 Task: Create a task  Implement a chatbot for customer support , assign it to team member softage.7@softage.net in the project Trex and update the status of the task to  On Track  , set the priority of the task to High.
Action: Mouse moved to (22, 47)
Screenshot: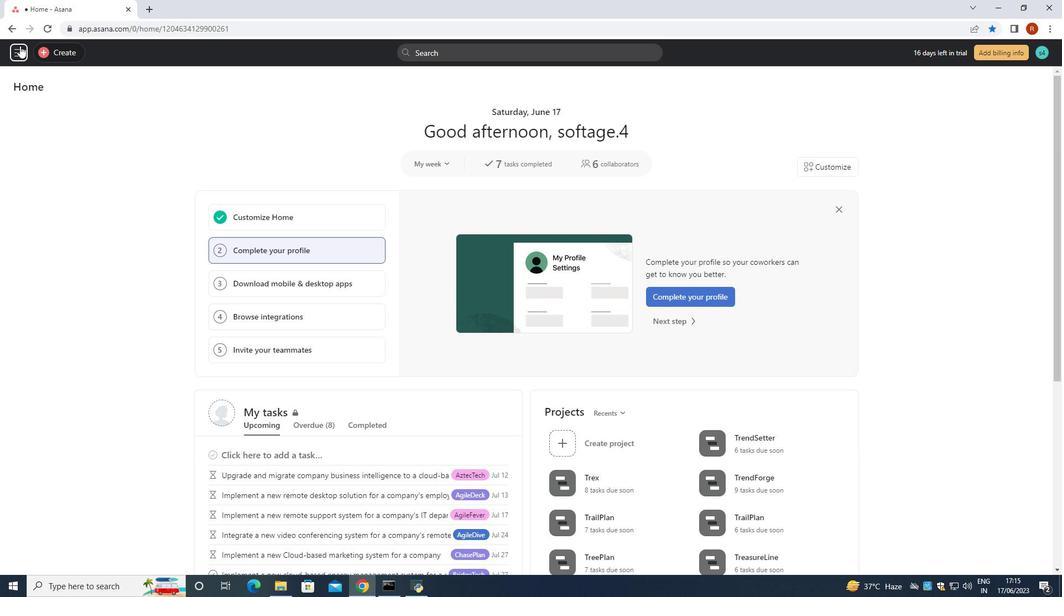 
Action: Mouse pressed left at (22, 47)
Screenshot: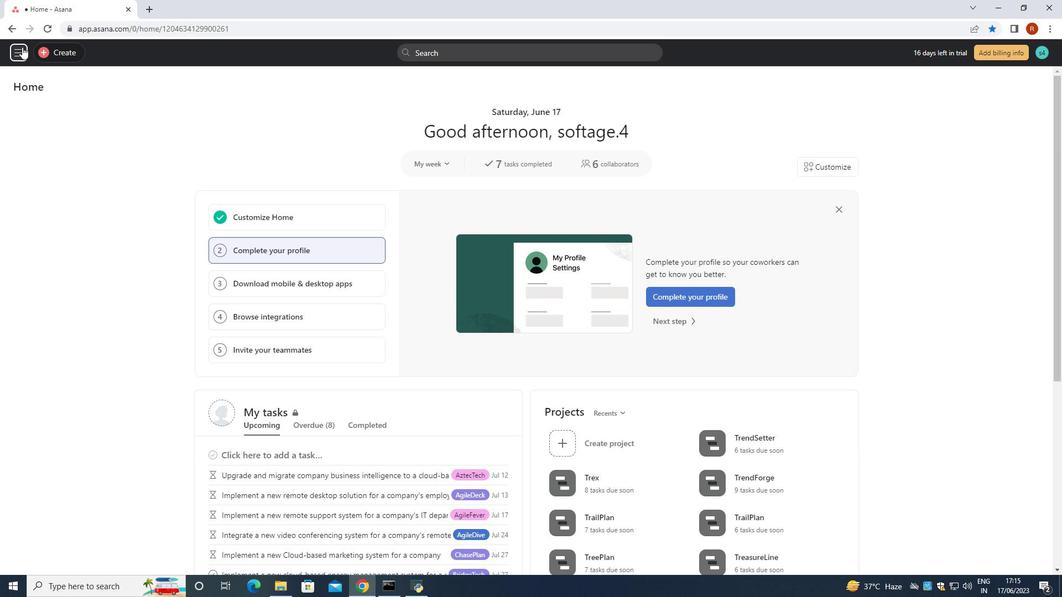 
Action: Mouse moved to (60, 330)
Screenshot: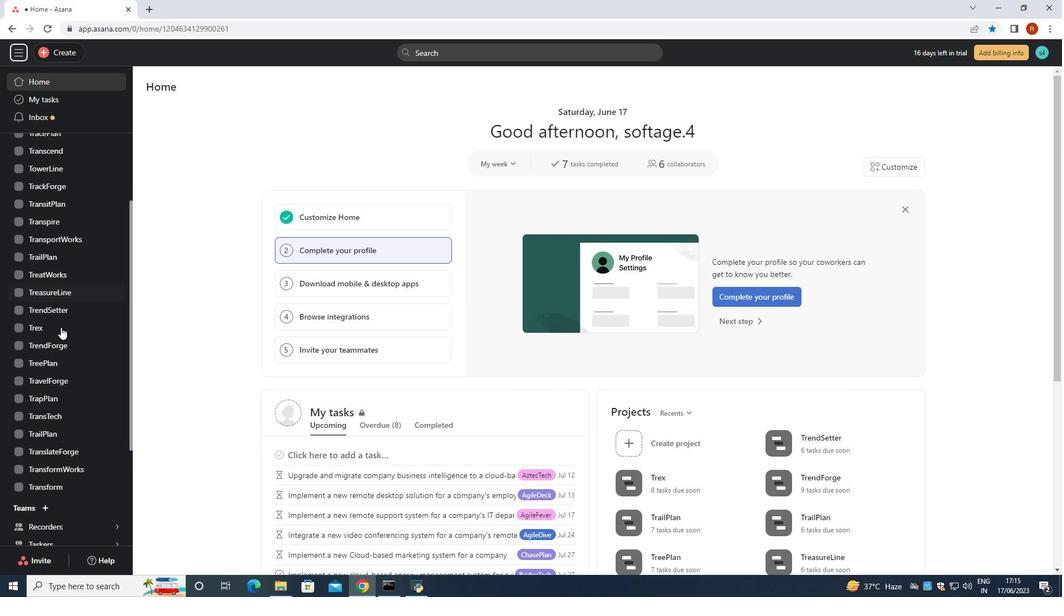 
Action: Mouse pressed left at (60, 330)
Screenshot: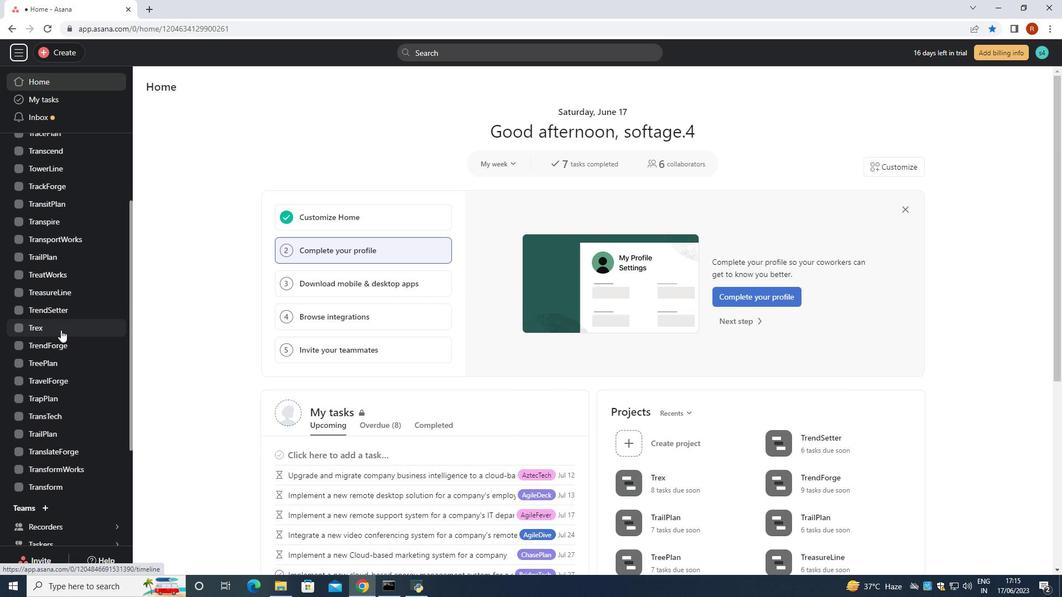 
Action: Mouse moved to (169, 138)
Screenshot: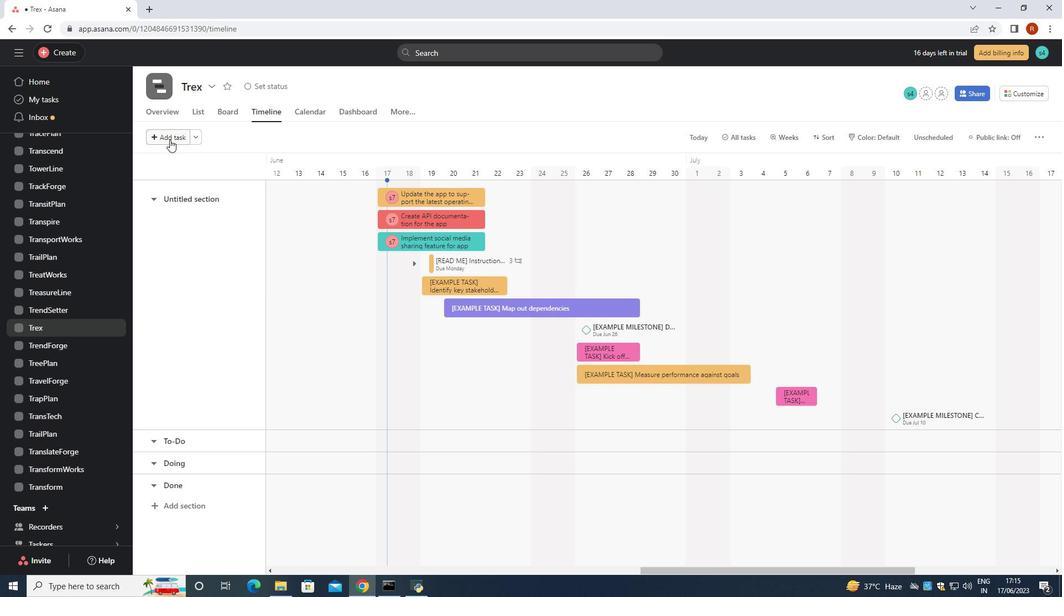 
Action: Mouse pressed left at (169, 138)
Screenshot: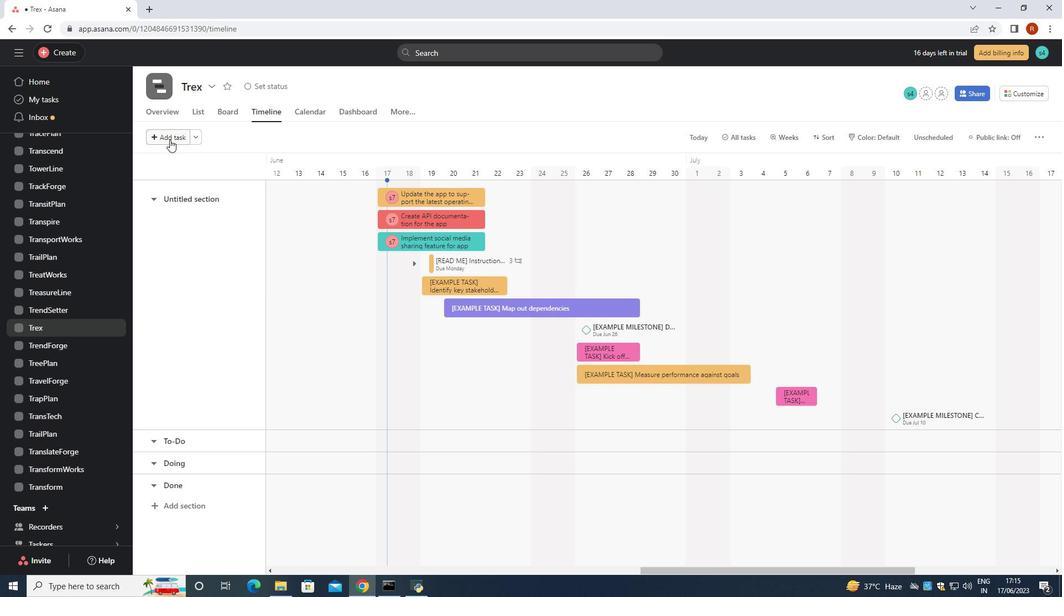 
Action: Mouse moved to (169, 137)
Screenshot: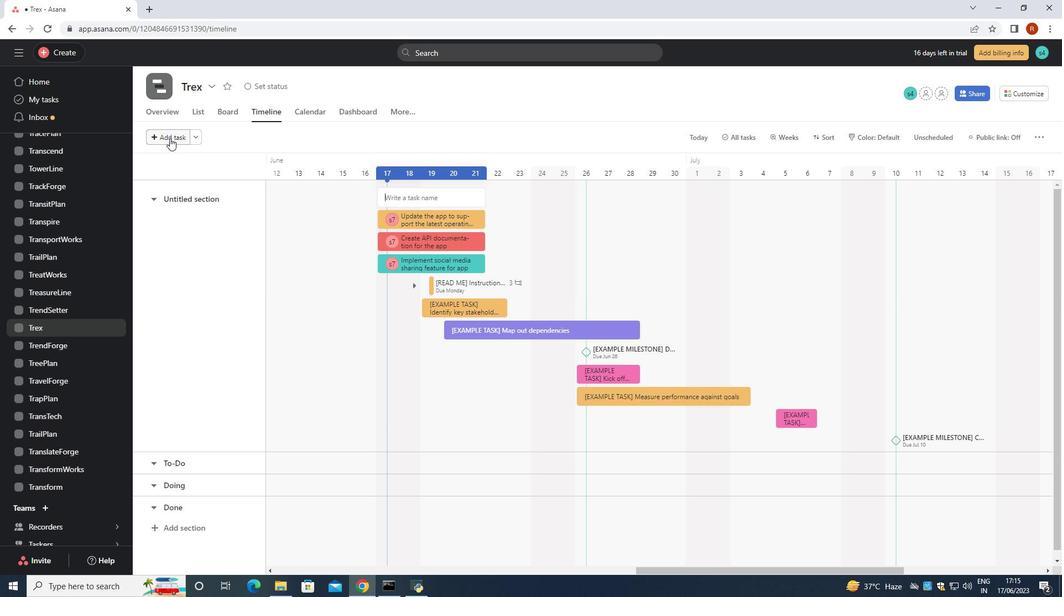 
Action: Key pressed <Key.shift>Implement<Key.space>a<Key.space>chatbot<Key.space>for<Key.space>customer<Key.space>support<Key.space><Key.enter>
Screenshot: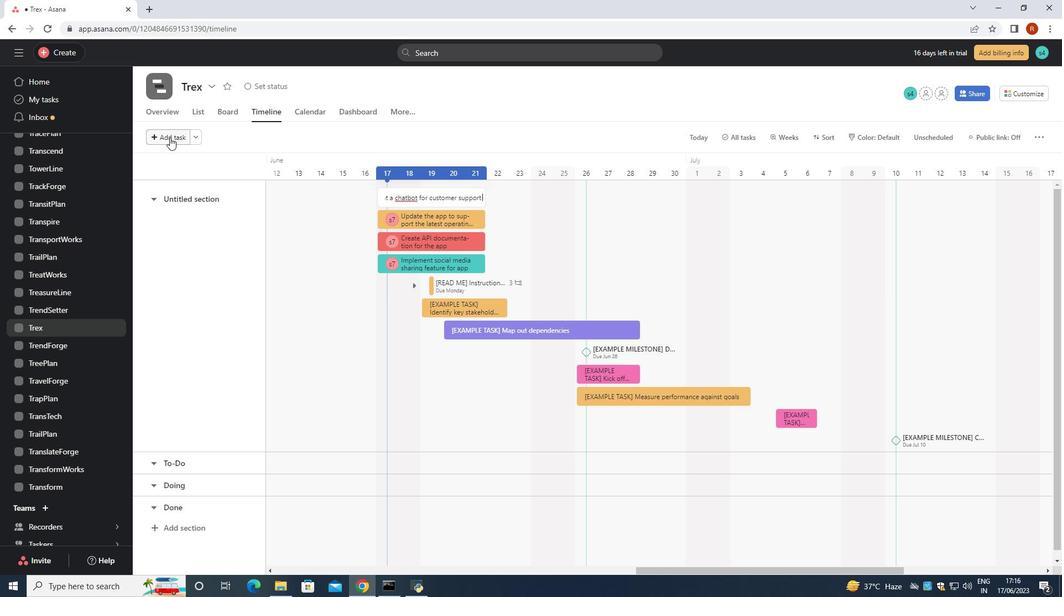 
Action: Mouse moved to (453, 197)
Screenshot: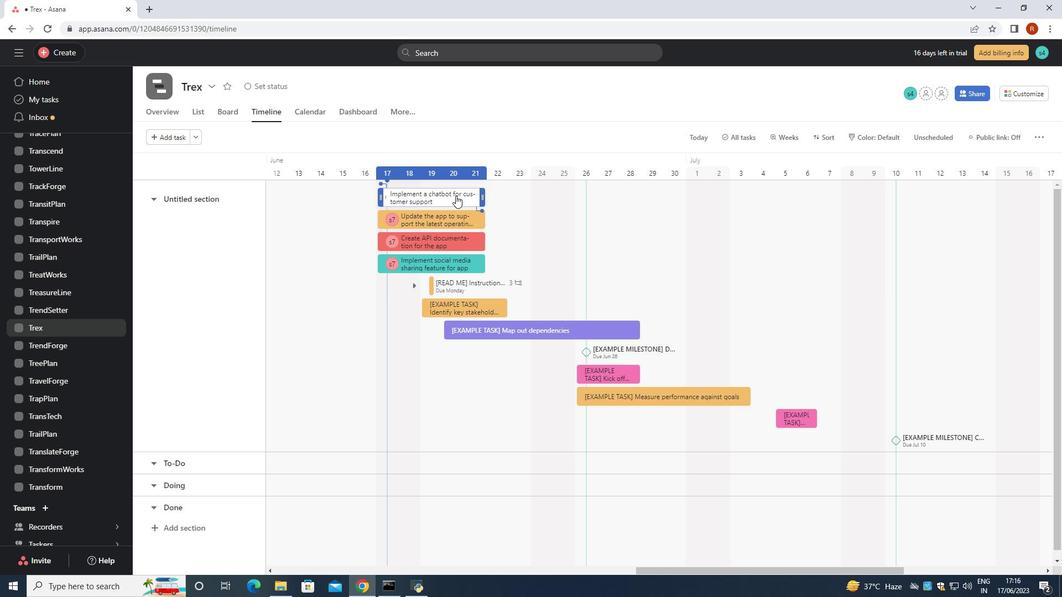 
Action: Mouse pressed left at (453, 197)
Screenshot: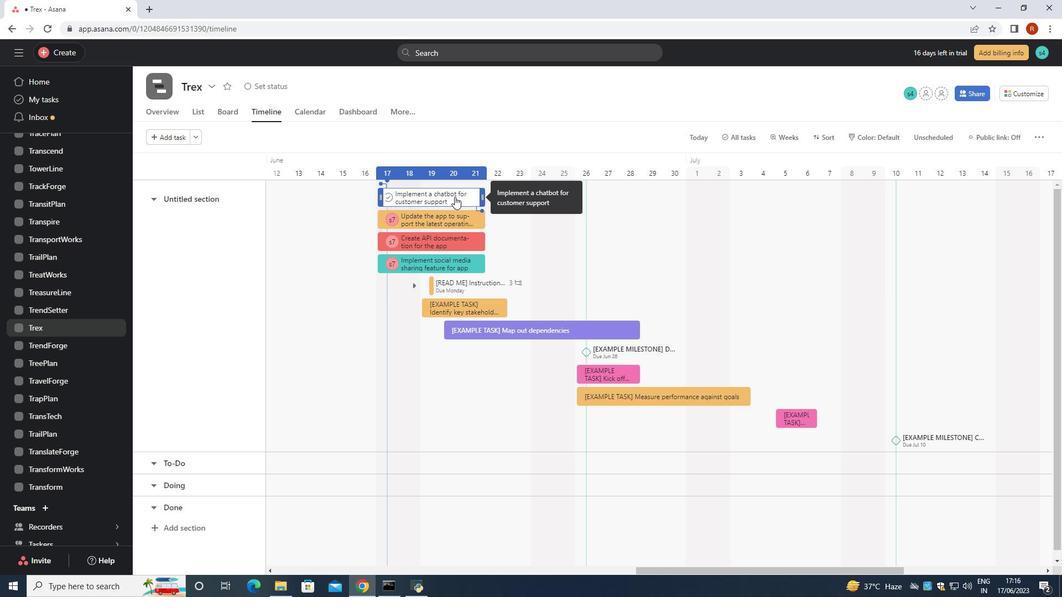 
Action: Mouse moved to (778, 198)
Screenshot: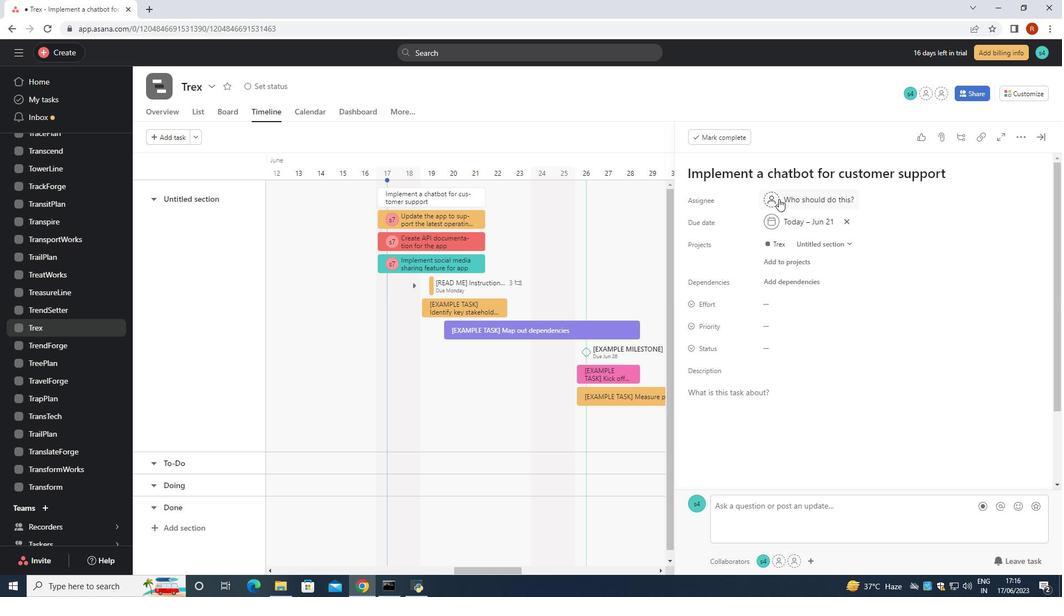 
Action: Mouse pressed left at (778, 198)
Screenshot: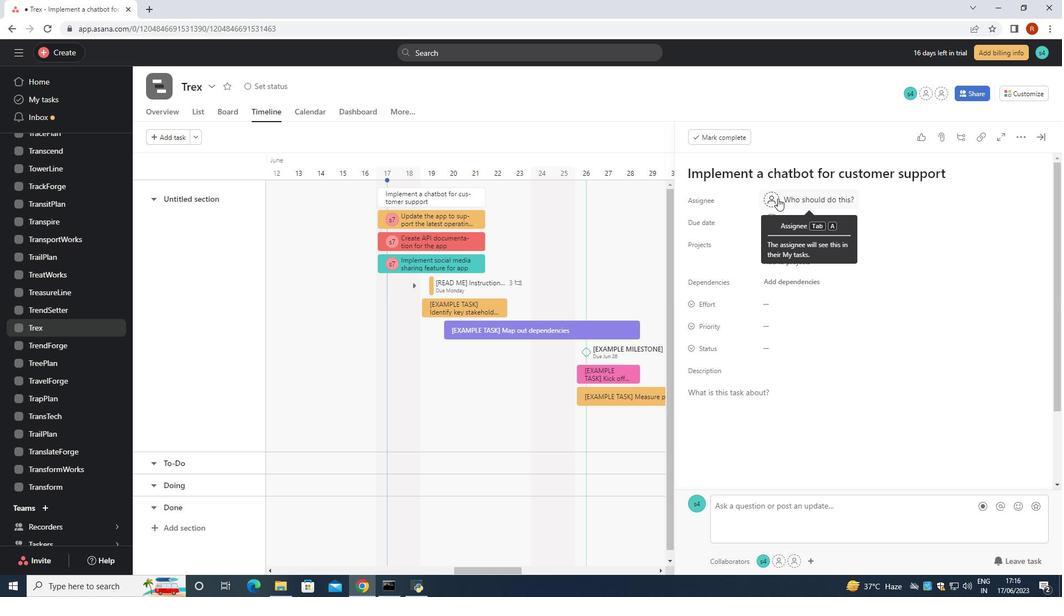 
Action: Mouse moved to (806, 203)
Screenshot: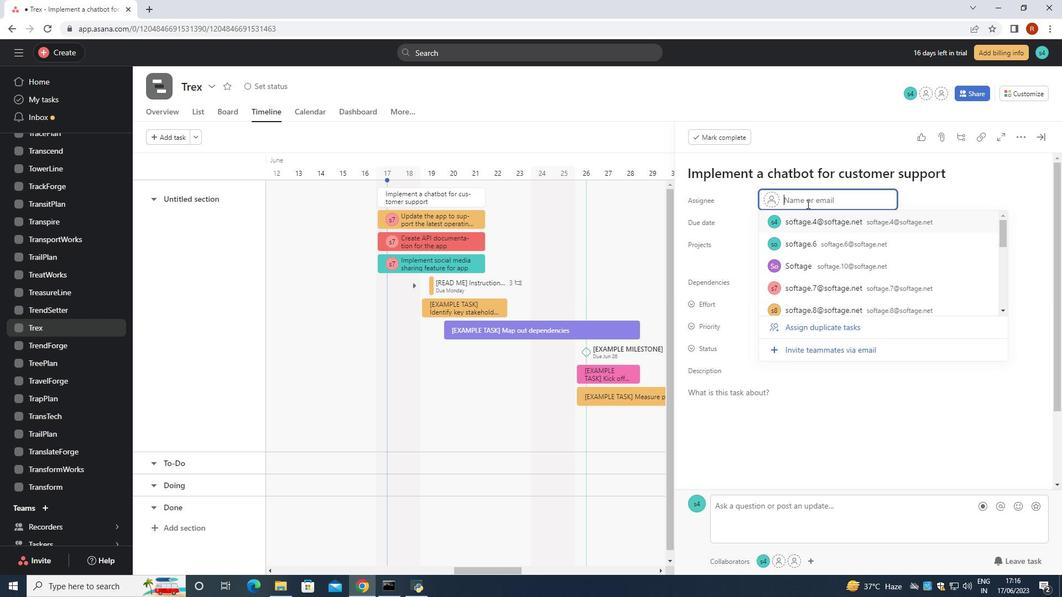 
Action: Key pressed so<Key.backspace><Key.backspace><Key.backspace><Key.backspace><Key.backspace>
Screenshot: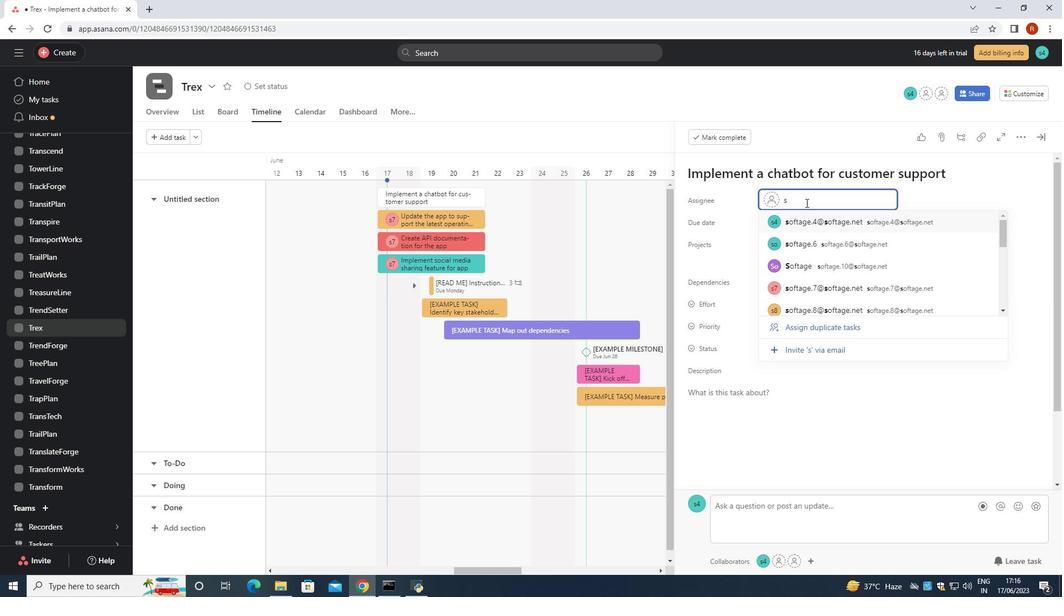 
Action: Mouse moved to (408, 202)
Screenshot: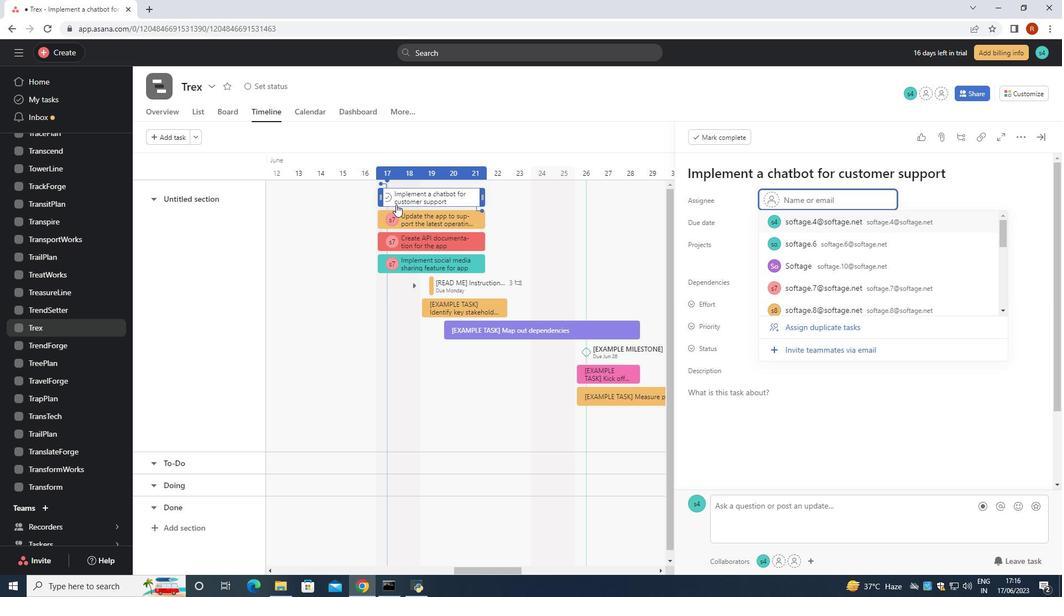 
Action: Mouse pressed left at (408, 202)
Screenshot: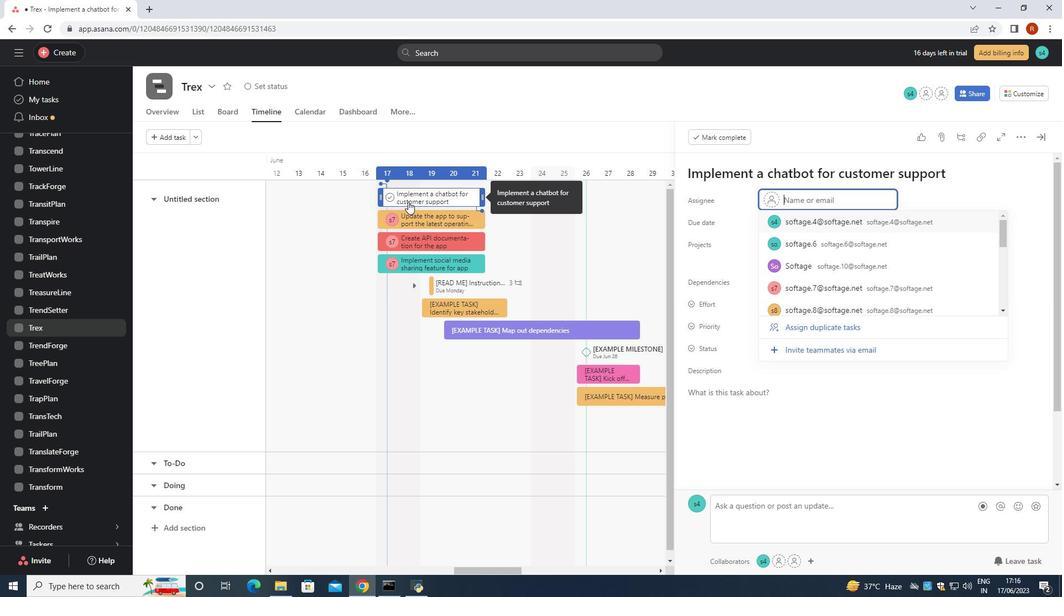 
Action: Mouse moved to (408, 201)
Screenshot: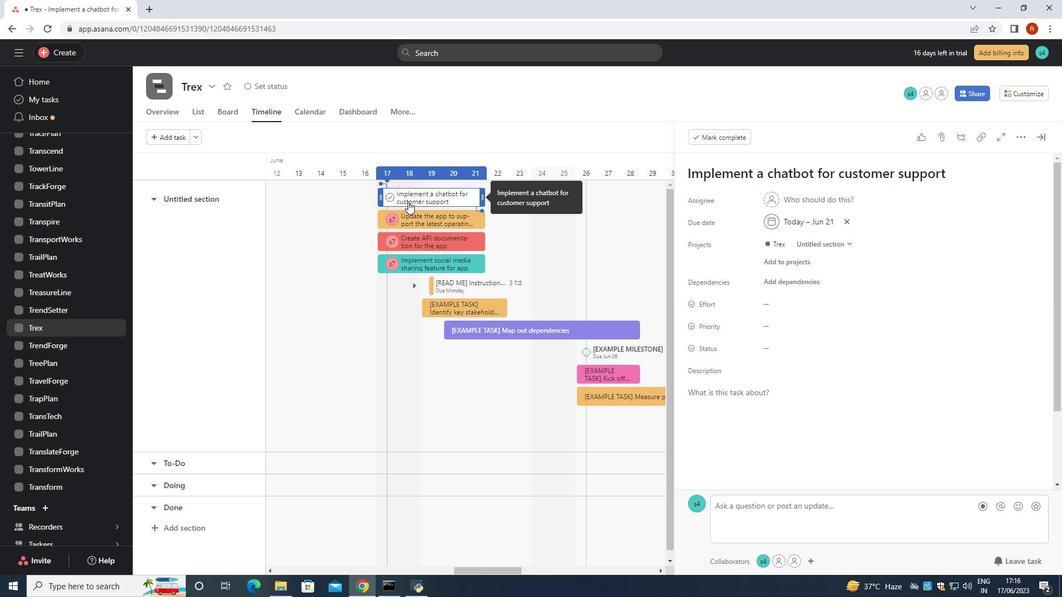 
Action: Mouse pressed left at (408, 201)
Screenshot: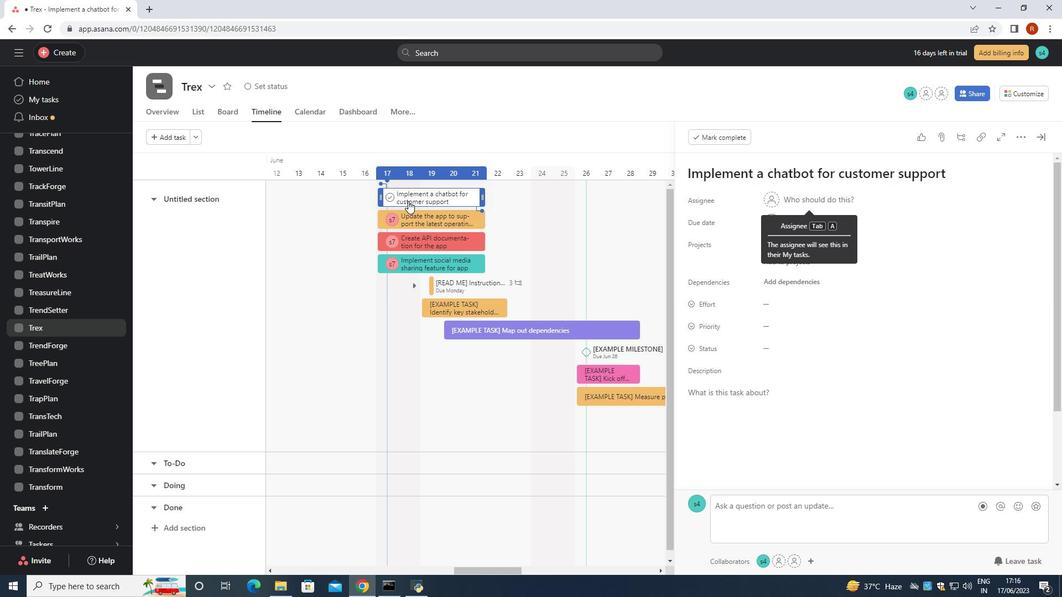 
Action: Mouse moved to (783, 202)
Screenshot: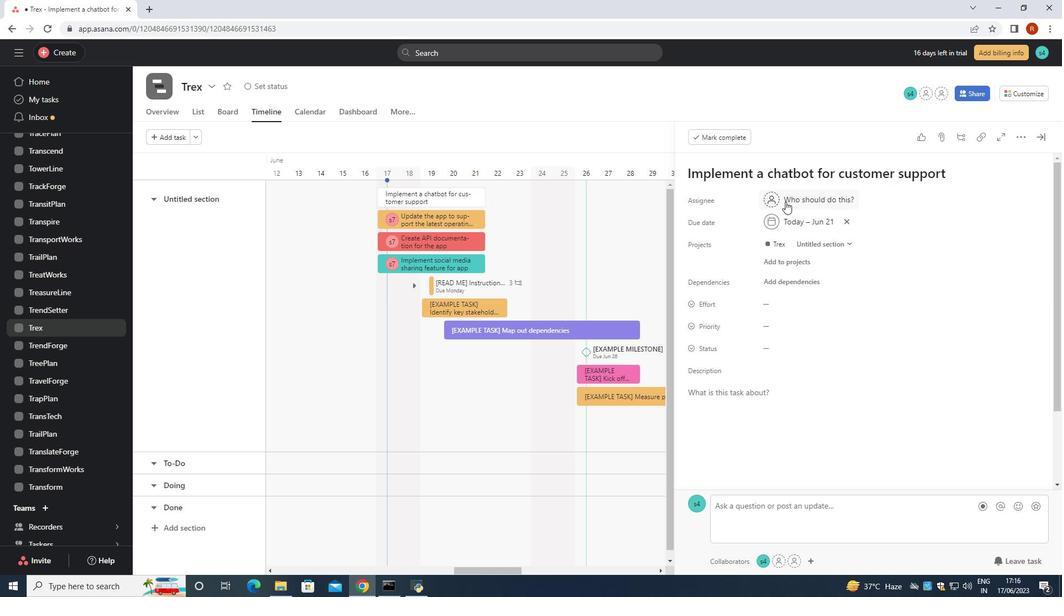 
Action: Mouse pressed left at (783, 202)
Screenshot: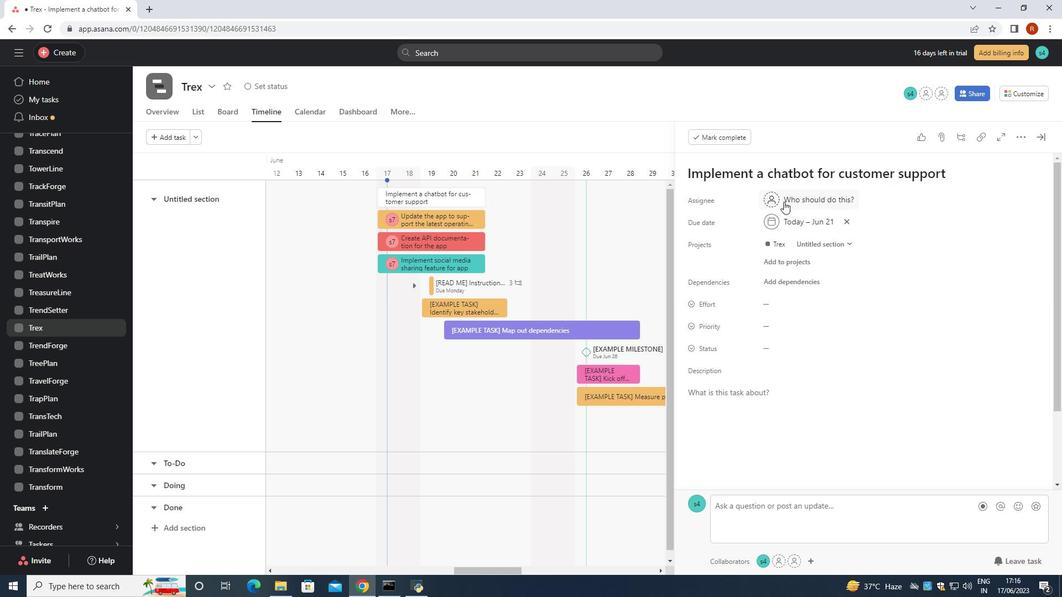 
Action: Key pressed softage.7<Key.shift>@softage.net
Screenshot: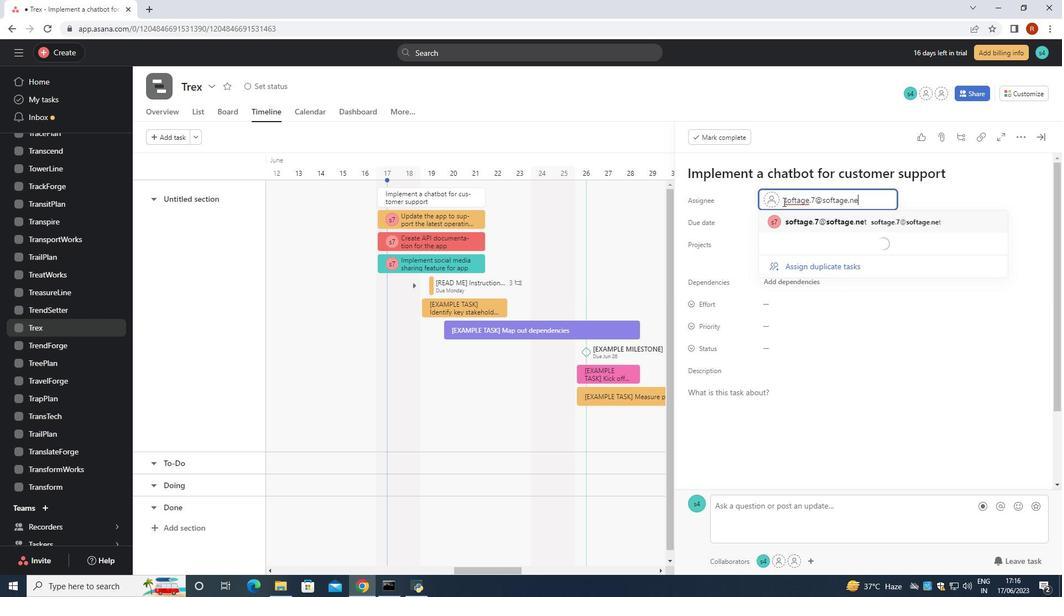 
Action: Mouse moved to (848, 222)
Screenshot: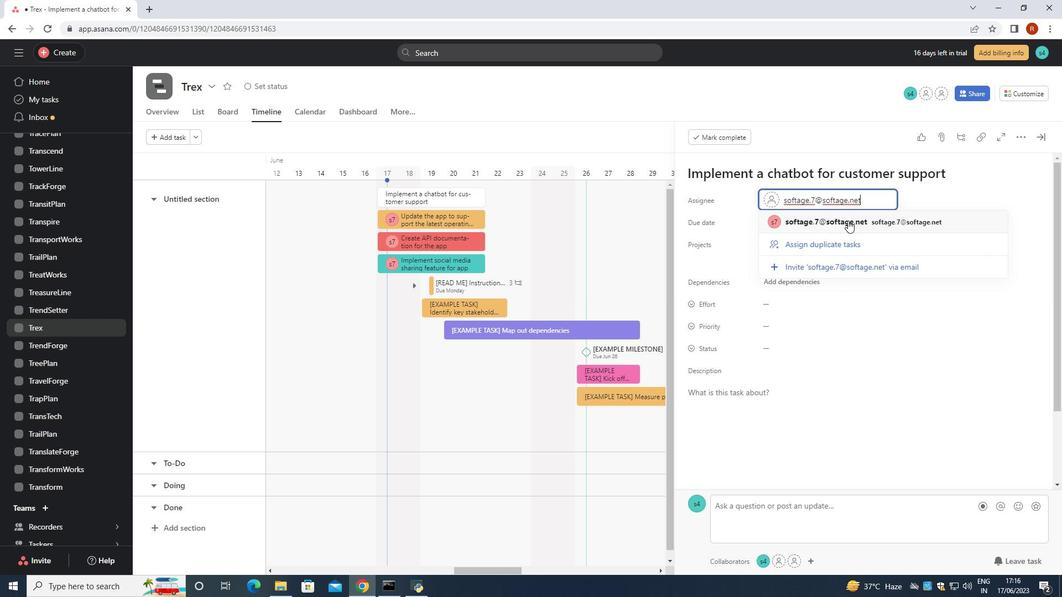 
Action: Mouse pressed left at (848, 222)
Screenshot: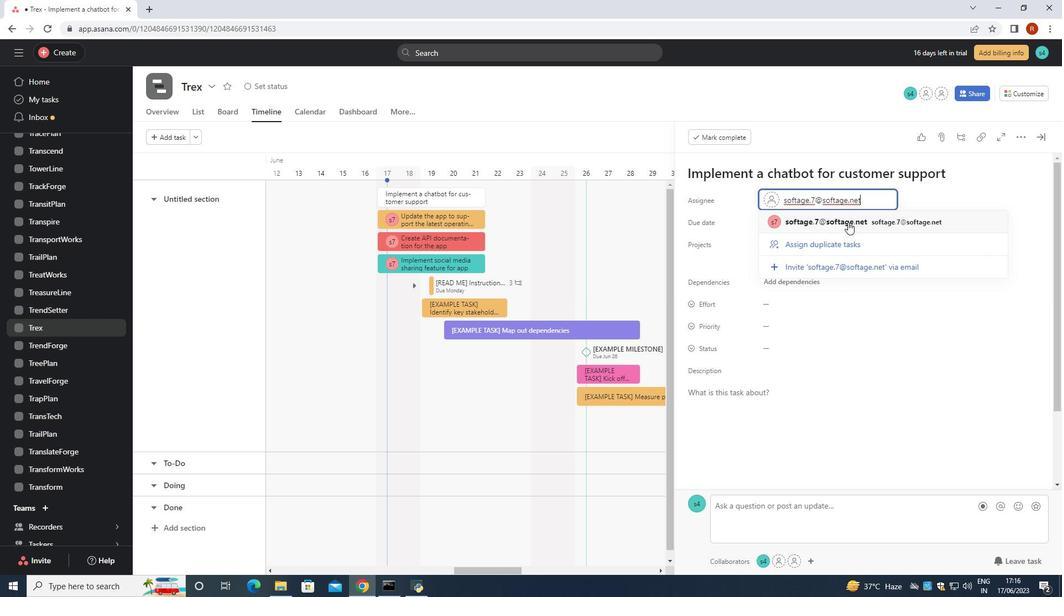
Action: Mouse moved to (777, 349)
Screenshot: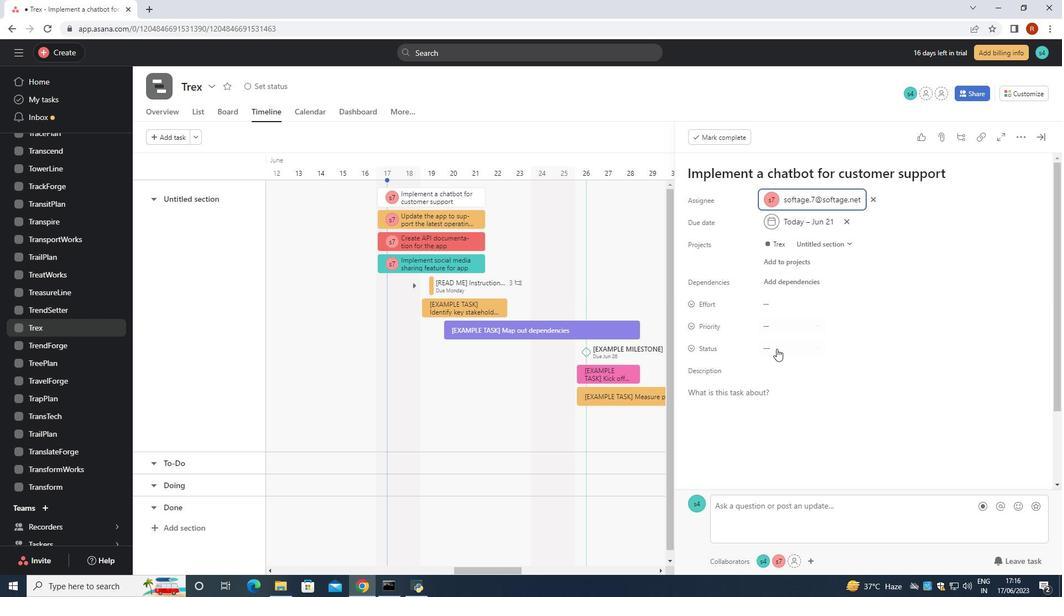 
Action: Mouse pressed left at (777, 349)
Screenshot: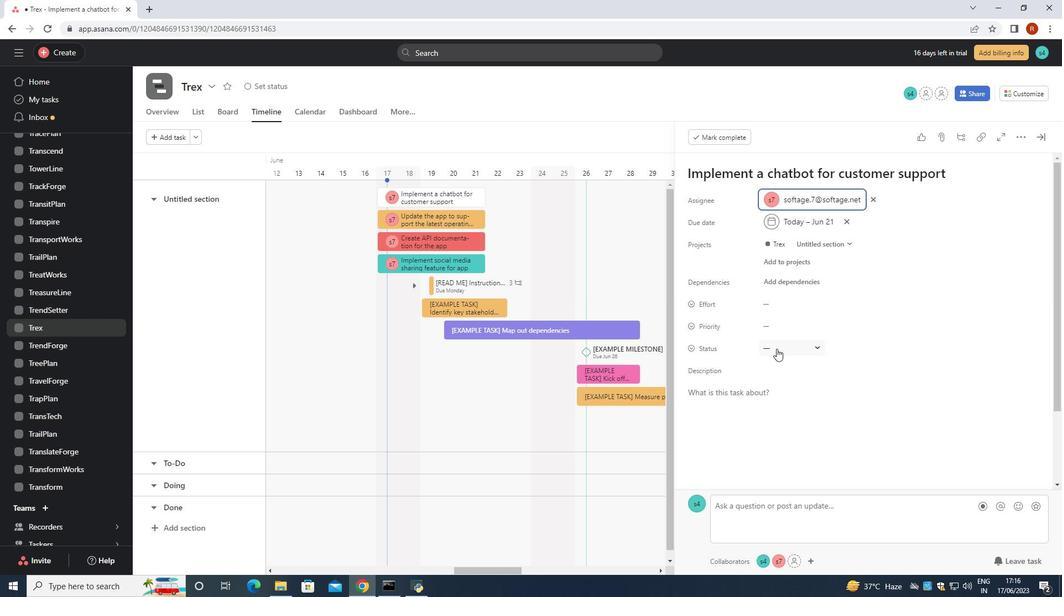 
Action: Mouse moved to (791, 394)
Screenshot: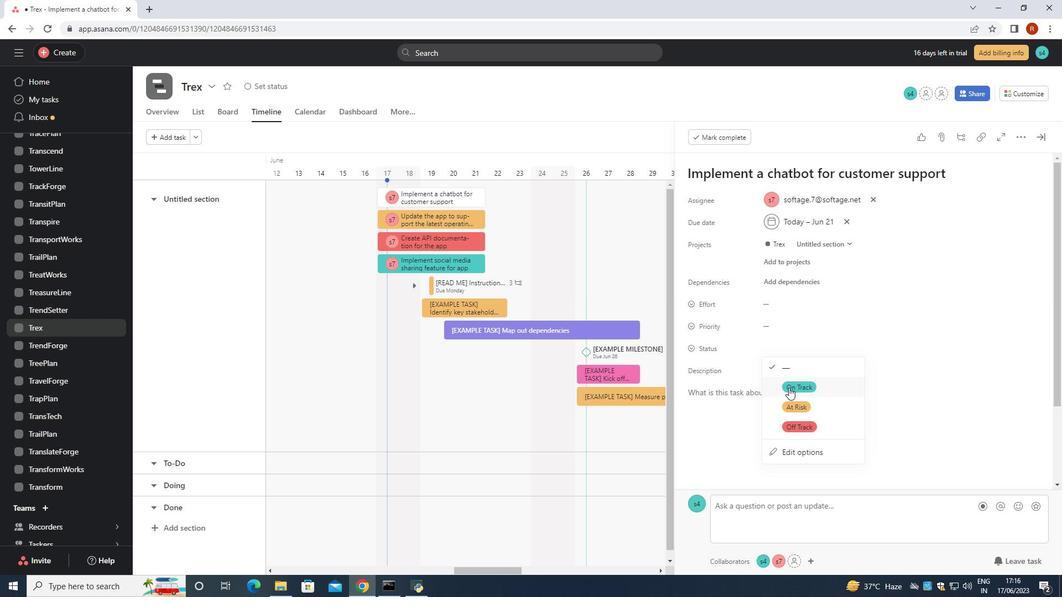 
Action: Mouse pressed left at (791, 394)
Screenshot: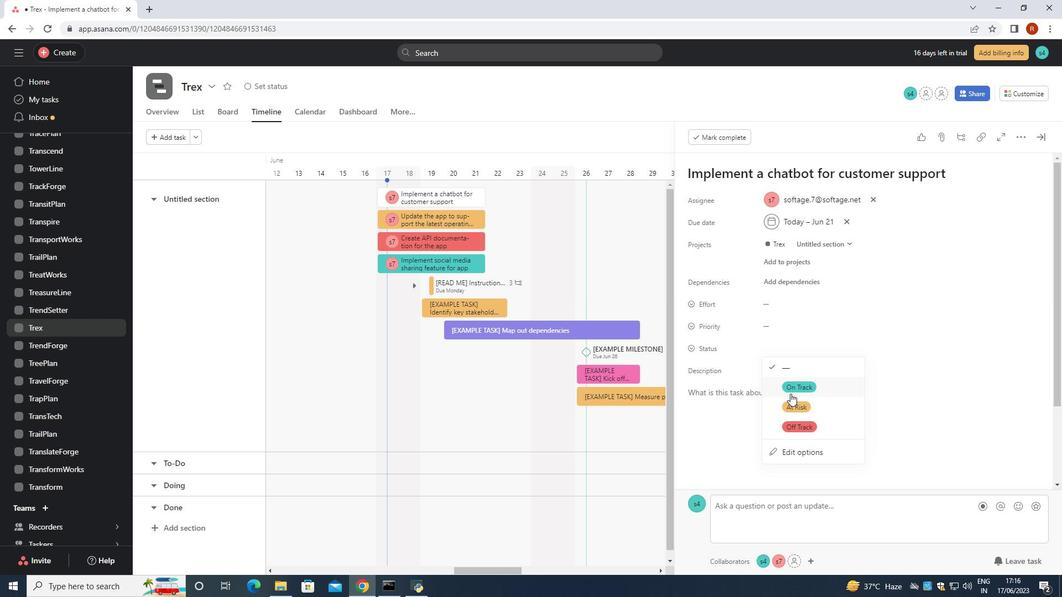 
Action: Mouse moved to (769, 333)
Screenshot: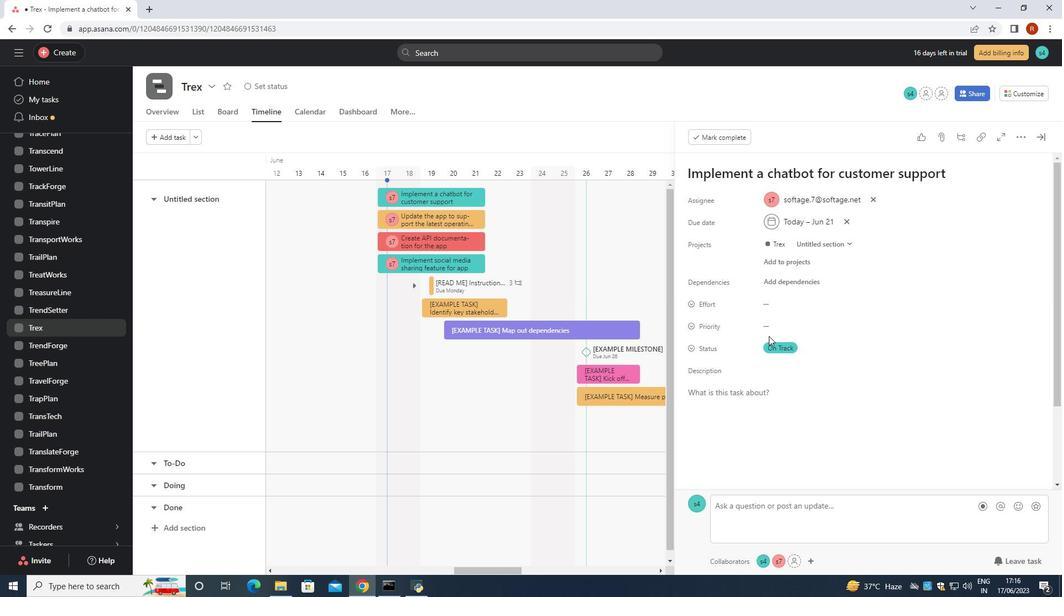 
Action: Mouse pressed left at (769, 333)
Screenshot: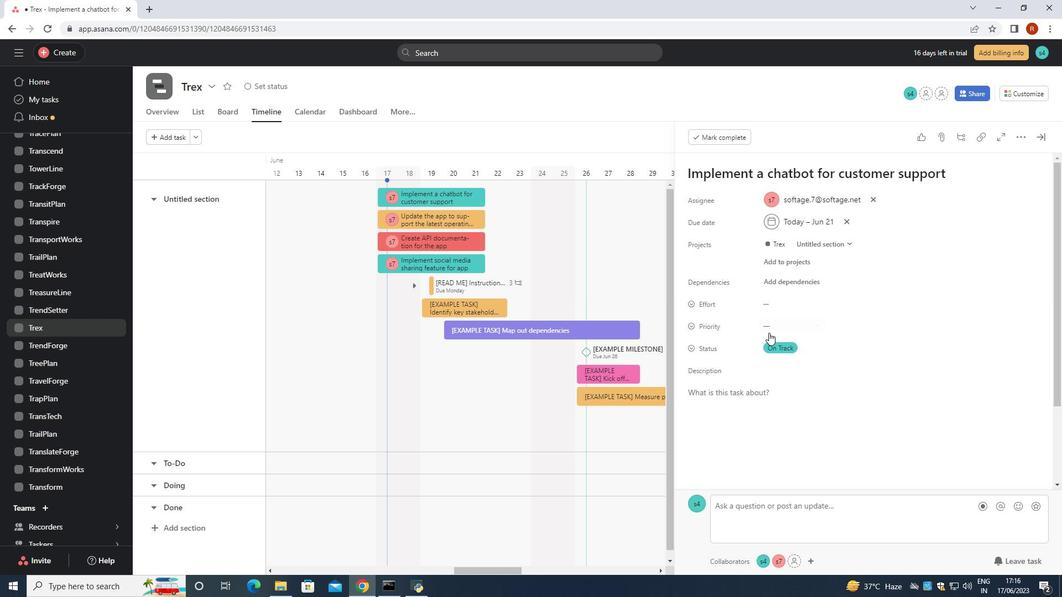 
Action: Mouse moved to (797, 362)
Screenshot: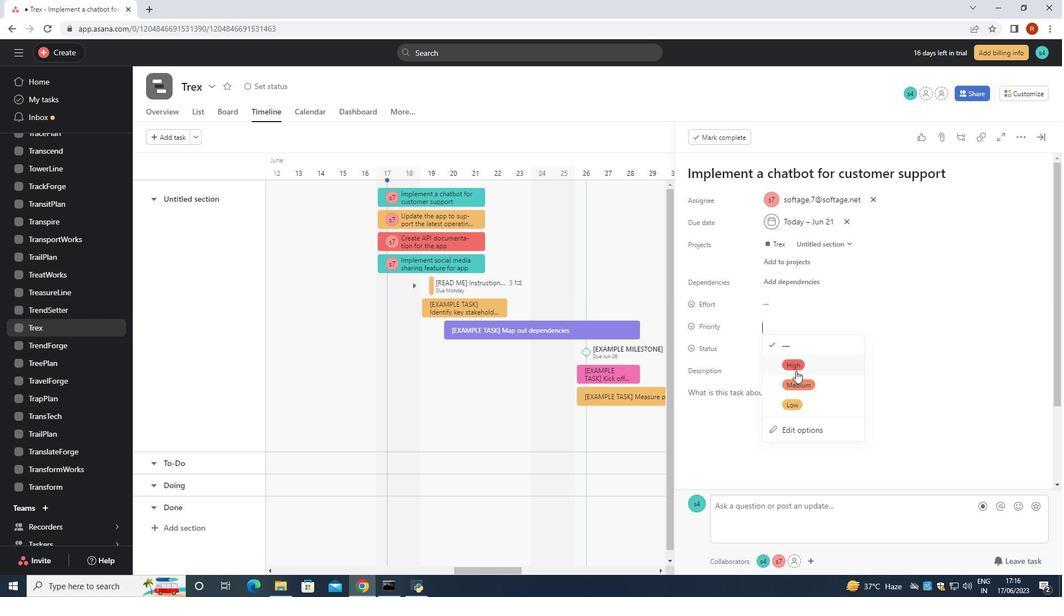 
Action: Mouse pressed left at (797, 362)
Screenshot: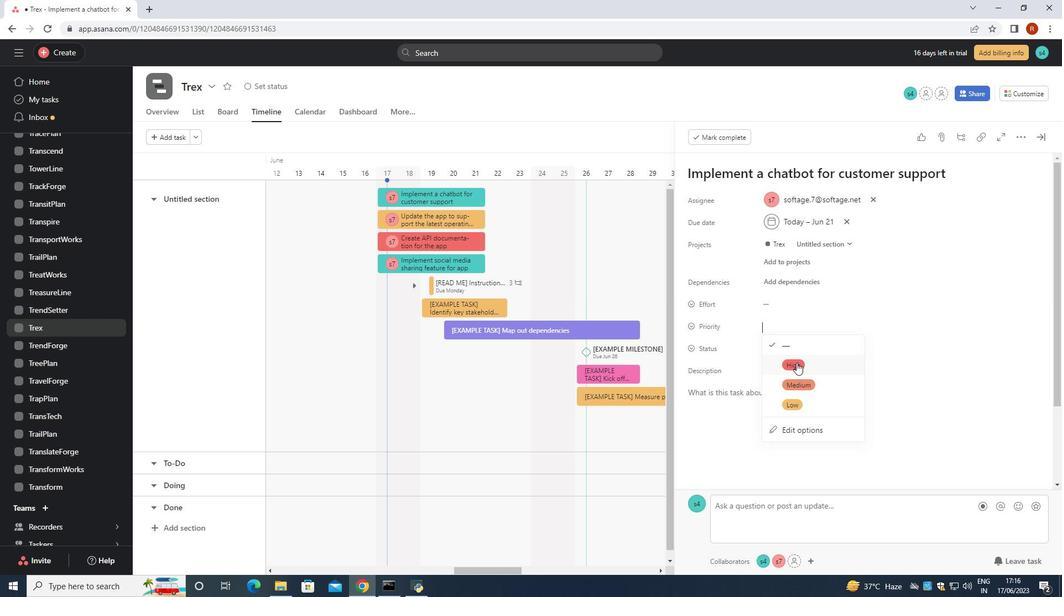 
Action: Mouse moved to (796, 360)
Screenshot: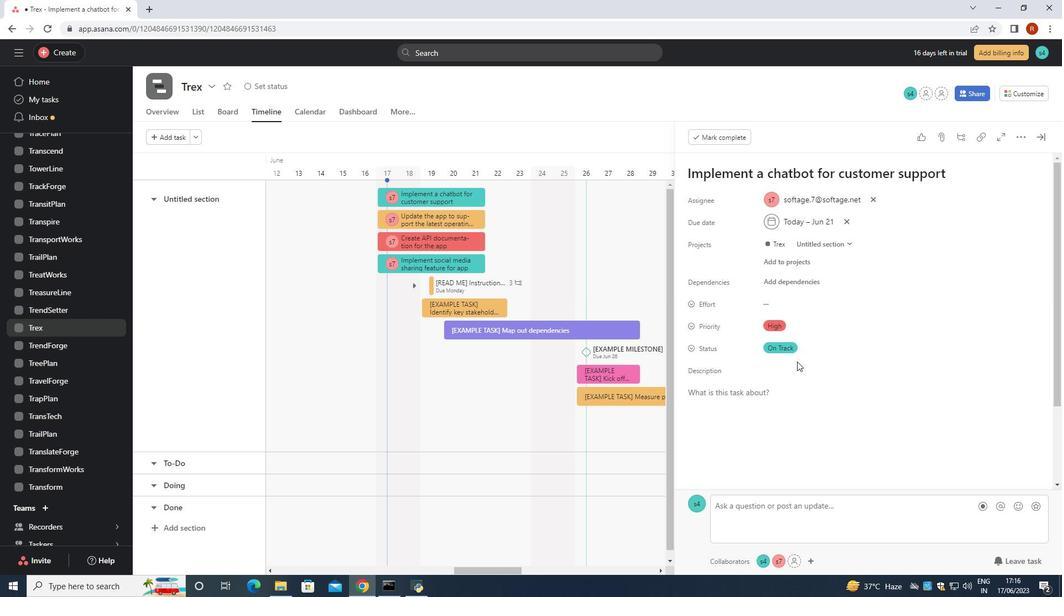 
